 Task: Check the attribution invitations that have been sent within the organization "Mark56771".
Action: Mouse moved to (1086, 81)
Screenshot: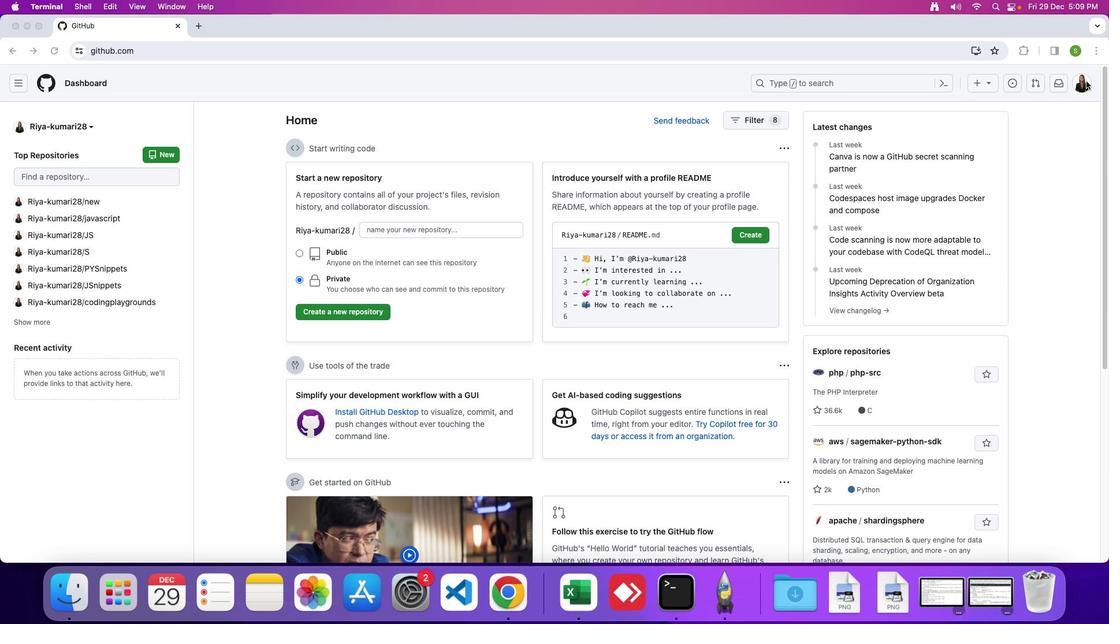 
Action: Mouse pressed left at (1086, 81)
Screenshot: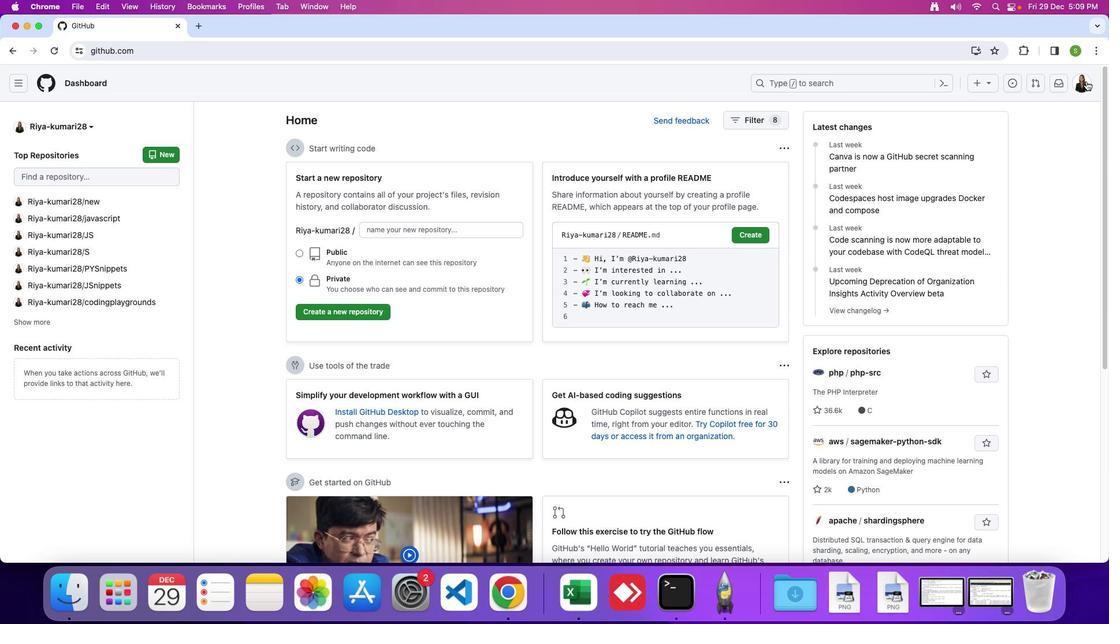 
Action: Mouse moved to (1085, 81)
Screenshot: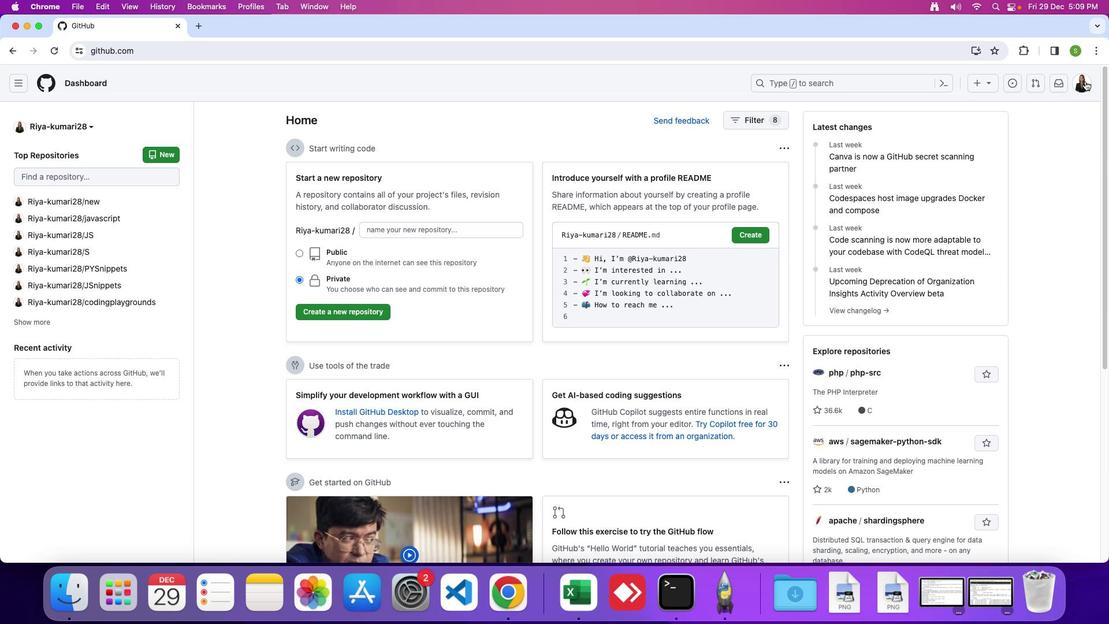 
Action: Mouse pressed left at (1085, 81)
Screenshot: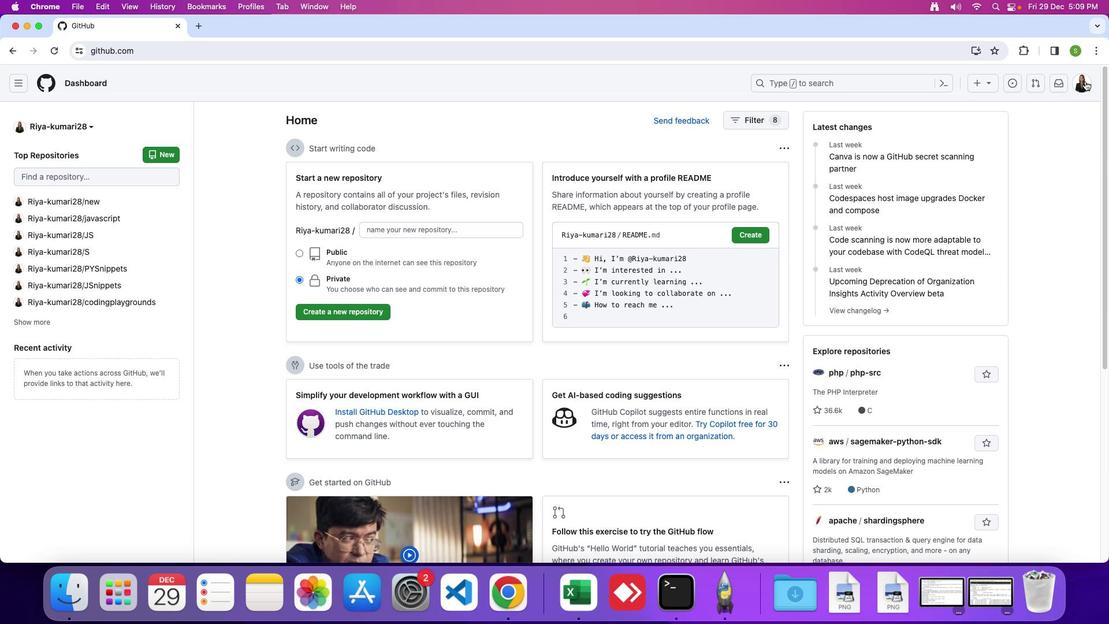 
Action: Mouse moved to (1008, 223)
Screenshot: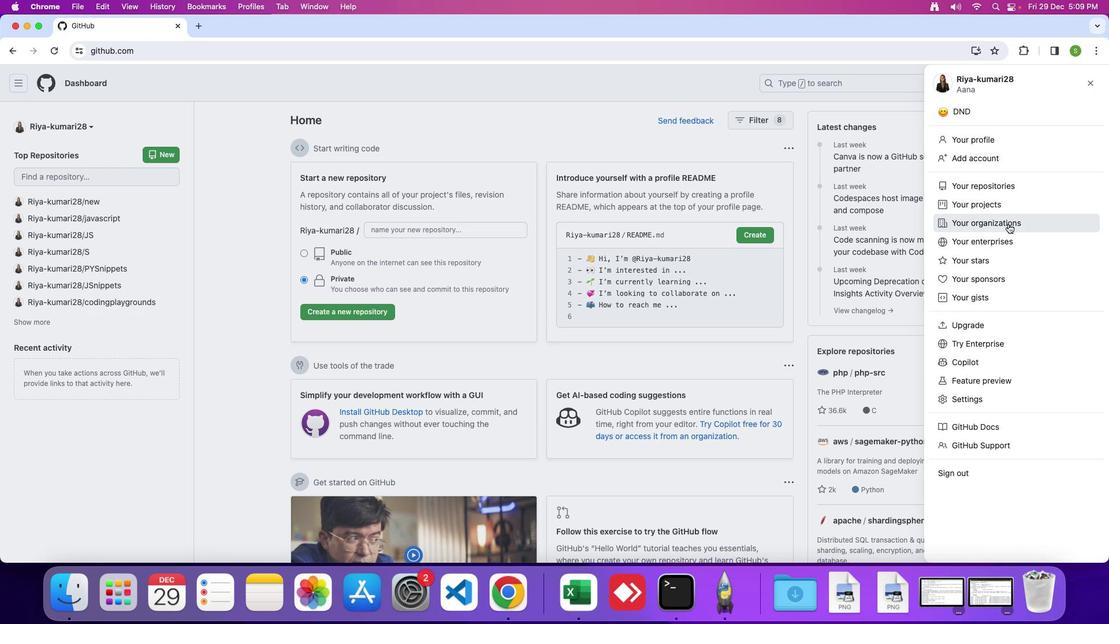 
Action: Mouse pressed left at (1008, 223)
Screenshot: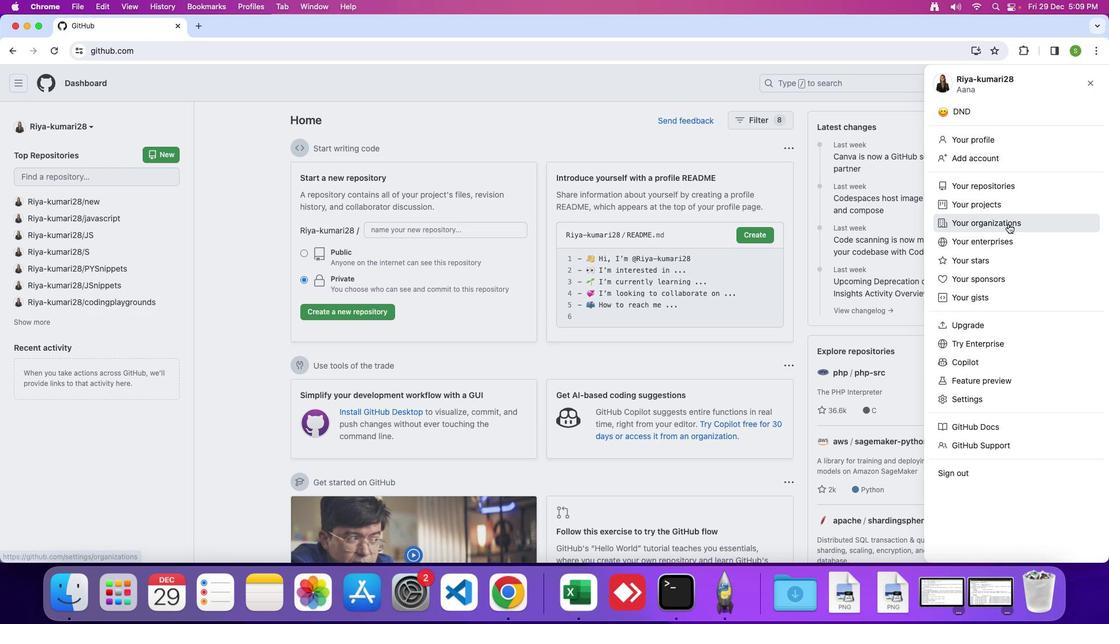 
Action: Mouse moved to (829, 240)
Screenshot: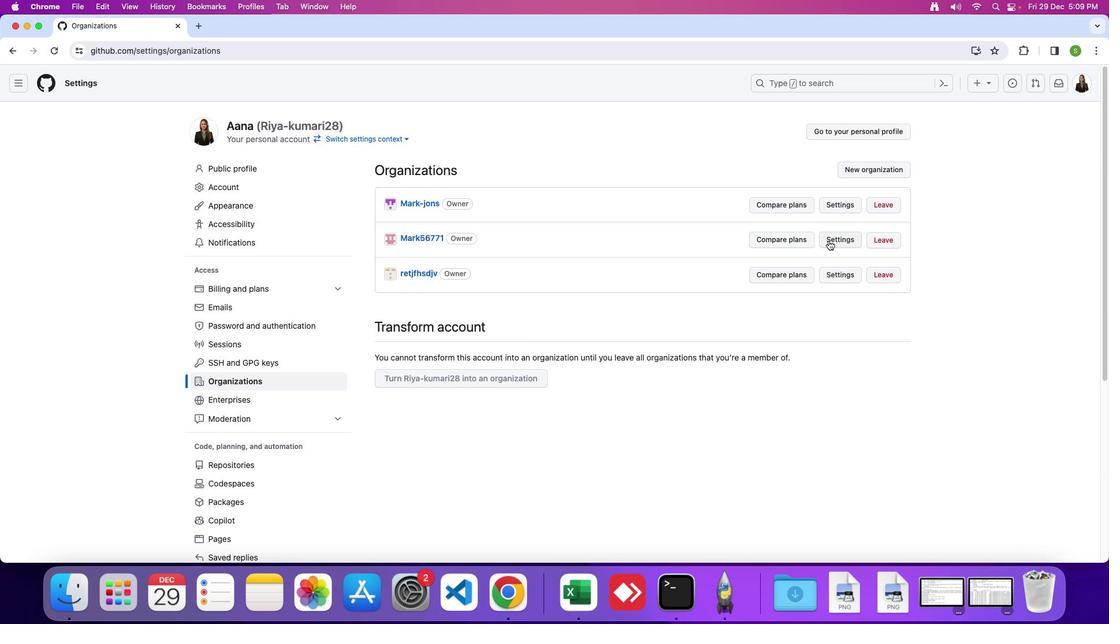 
Action: Mouse pressed left at (829, 240)
Screenshot: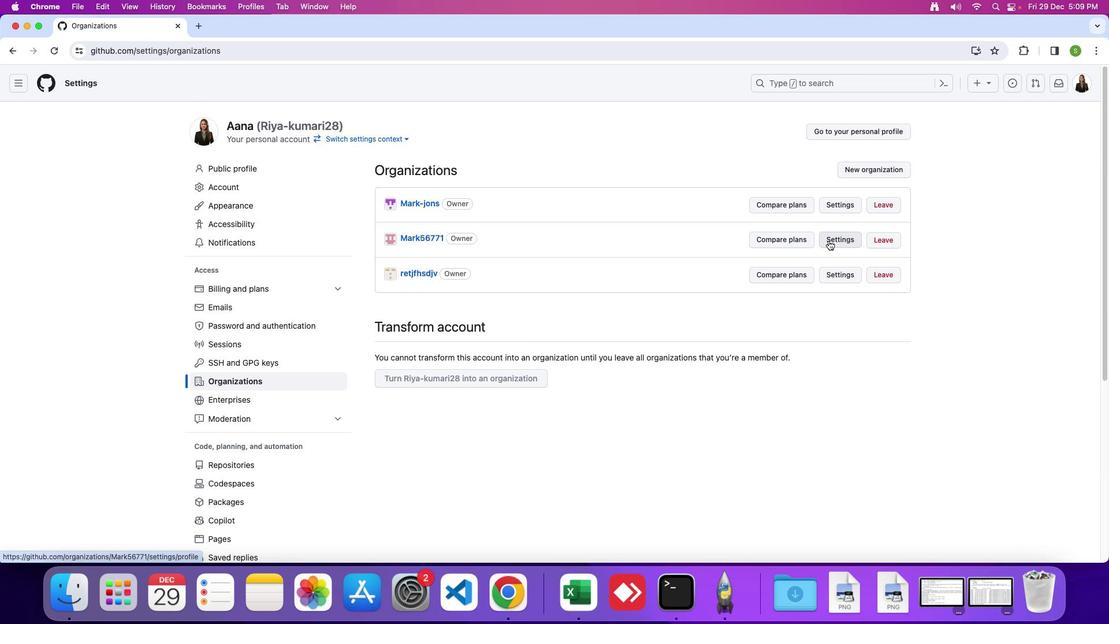 
Action: Mouse moved to (253, 290)
Screenshot: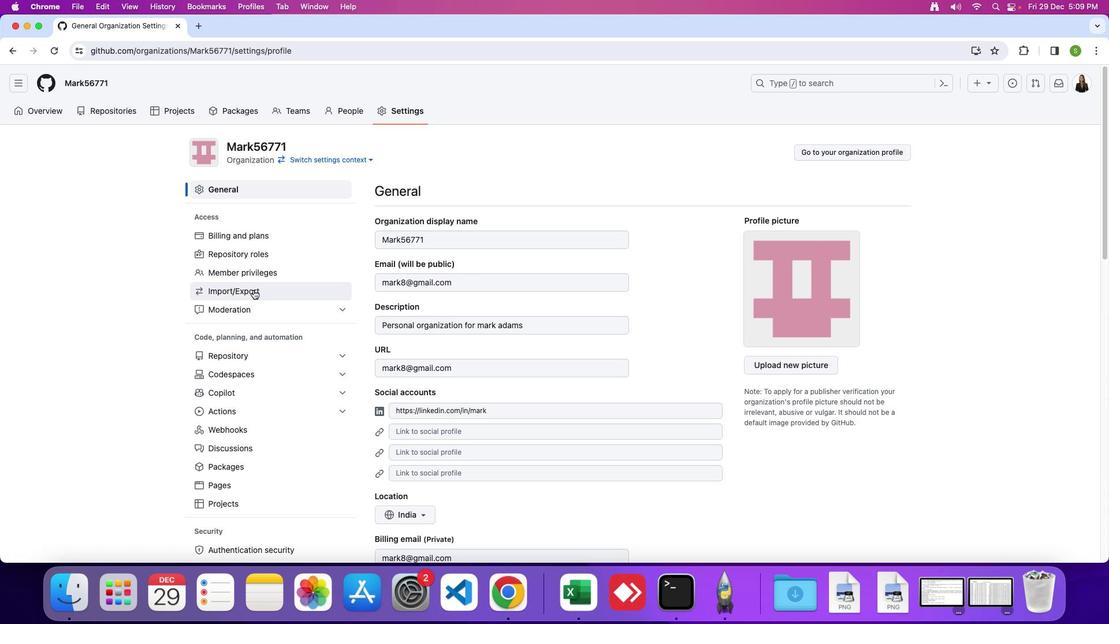 
Action: Mouse pressed left at (253, 290)
Screenshot: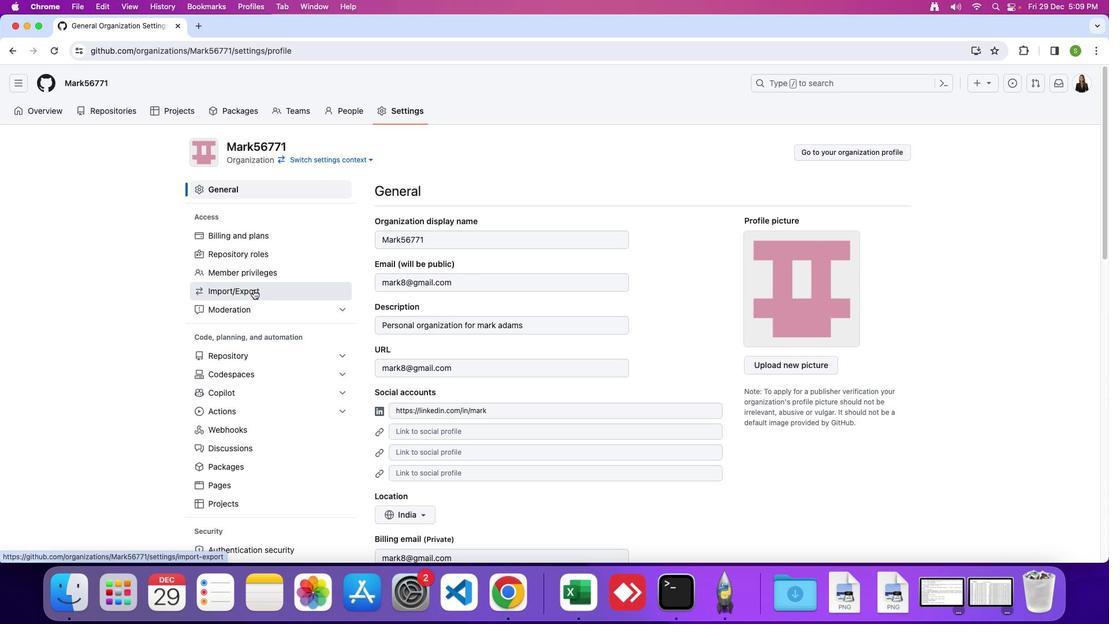 
Action: Mouse moved to (463, 229)
Screenshot: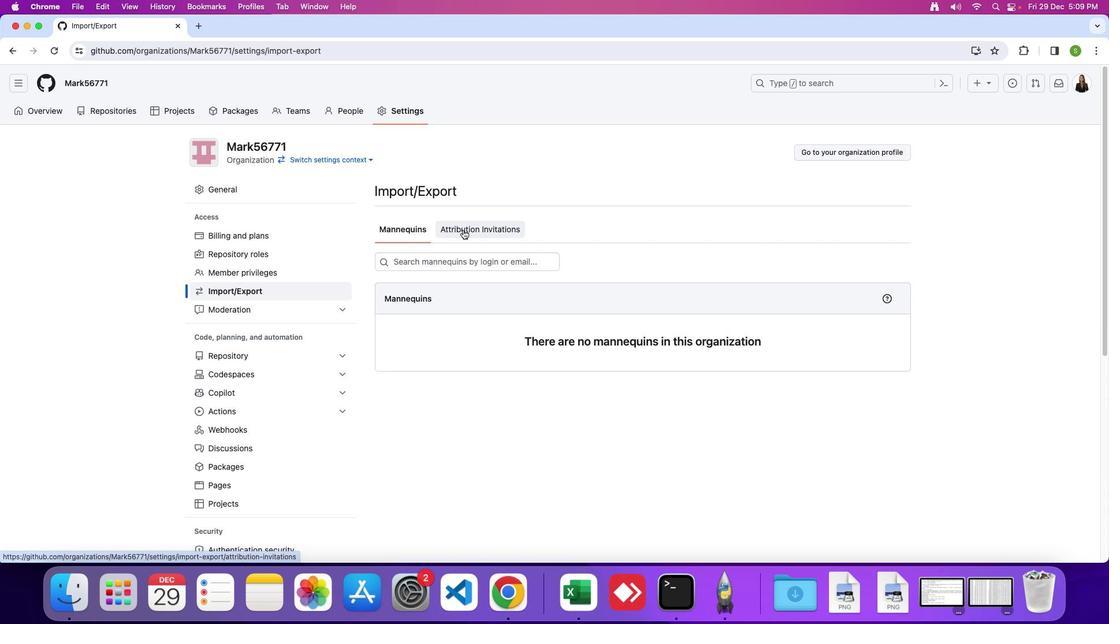 
Action: Mouse pressed left at (463, 229)
Screenshot: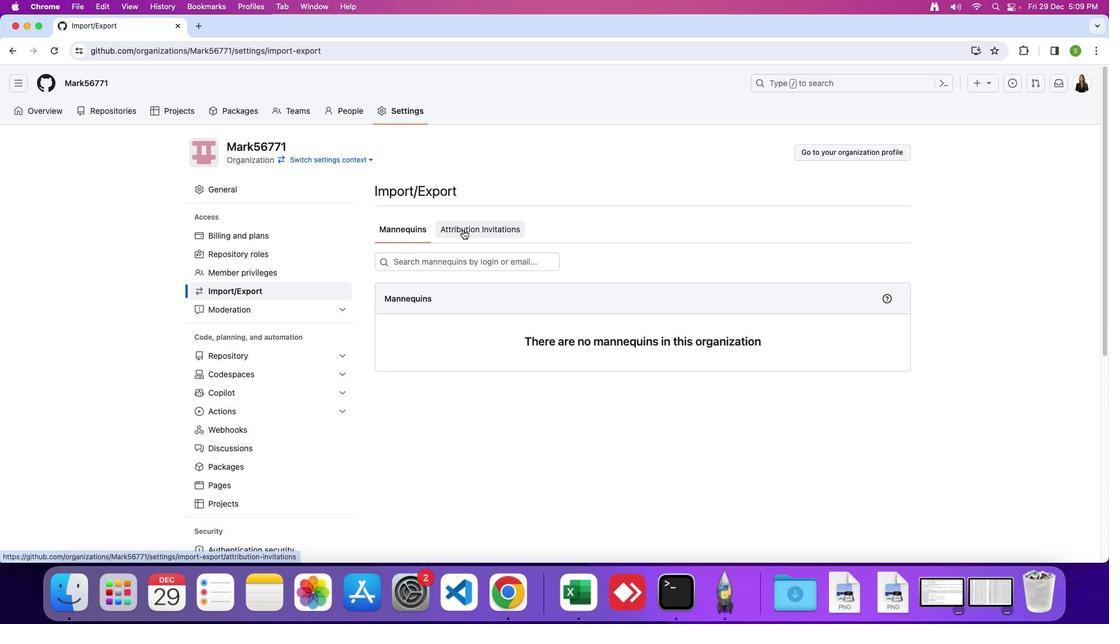 
Action: Mouse moved to (463, 290)
Screenshot: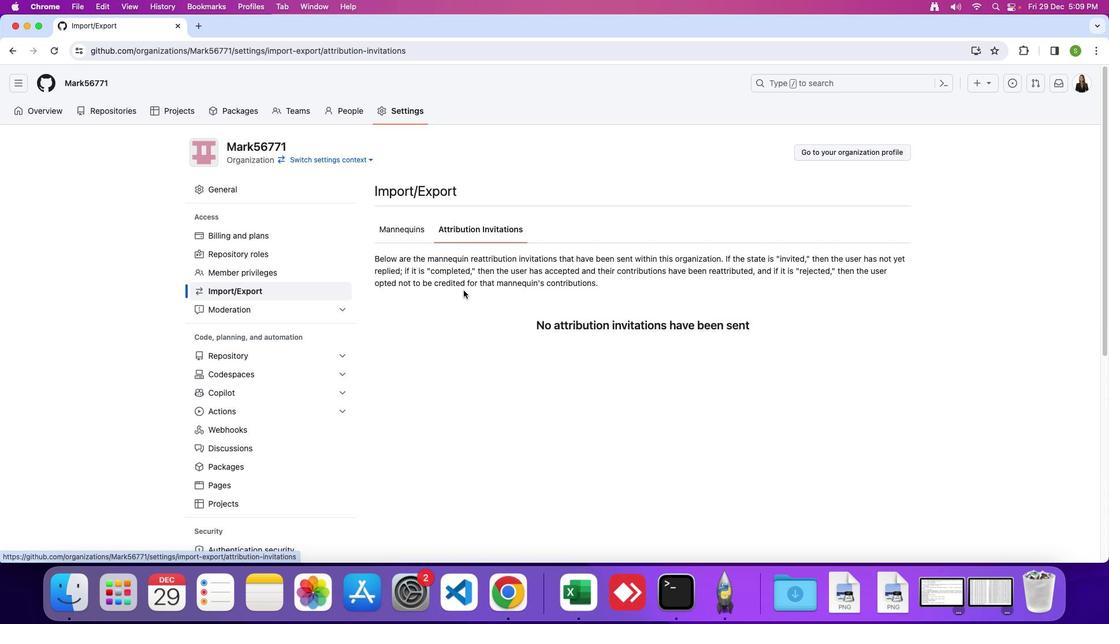 
